 Task: Add the task  Inconsistent formatting of date/time fields to the section Fast Flow in the project XpressTech and add a Due Date to the respective task as 2024/01/02.
Action: Mouse moved to (735, 460)
Screenshot: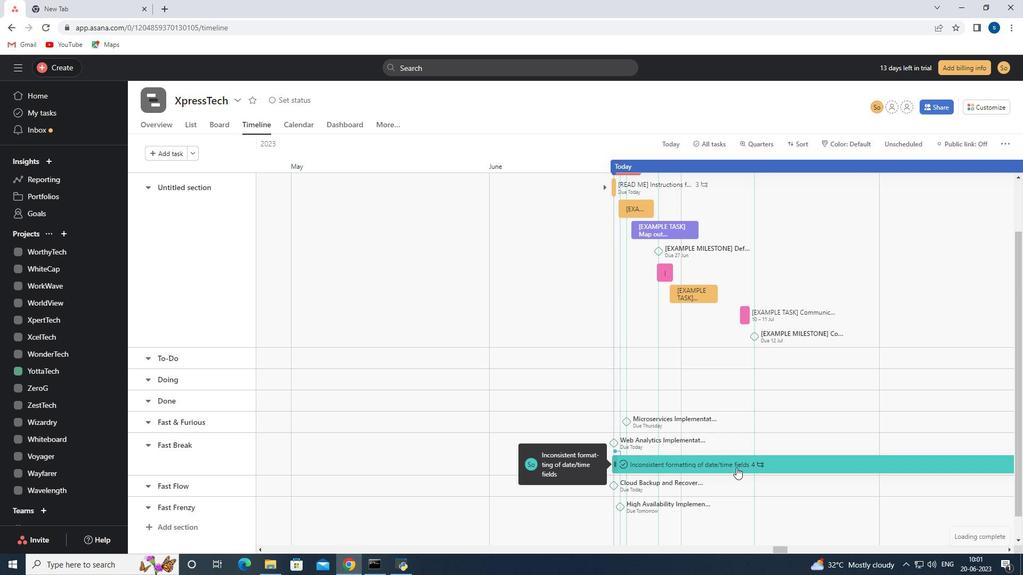 
Action: Mouse pressed left at (735, 460)
Screenshot: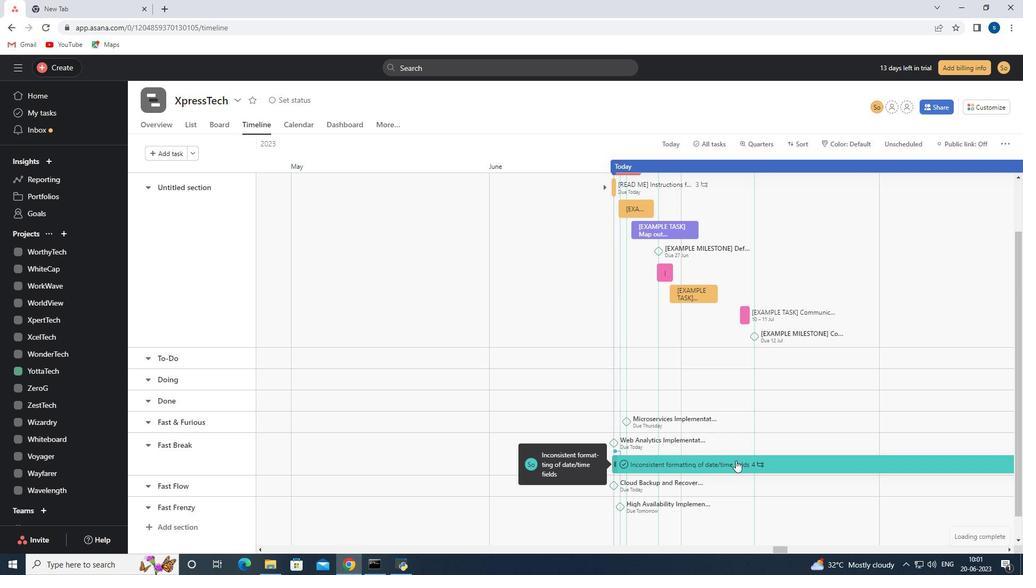 
Action: Mouse moved to (816, 249)
Screenshot: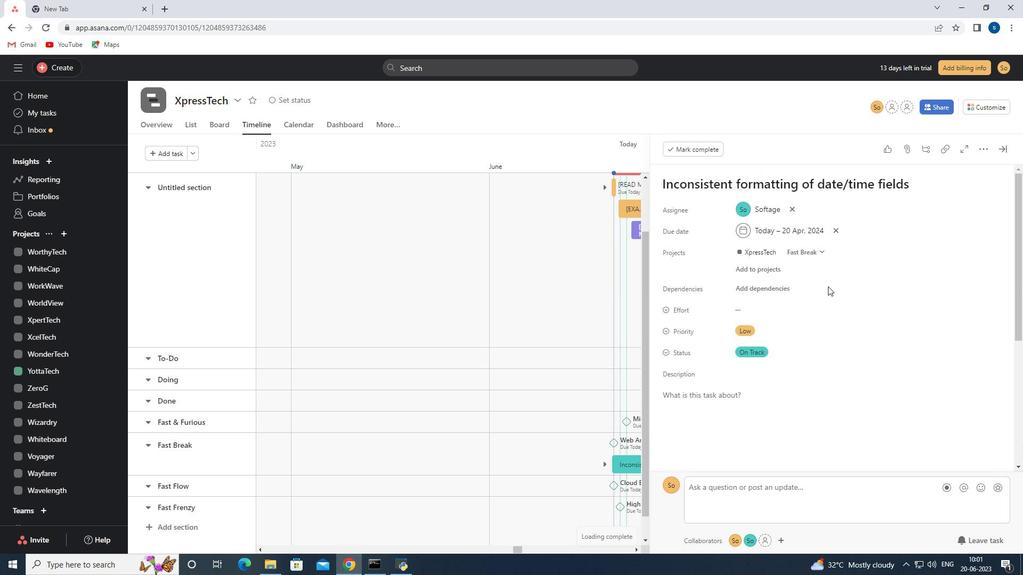 
Action: Mouse pressed left at (816, 249)
Screenshot: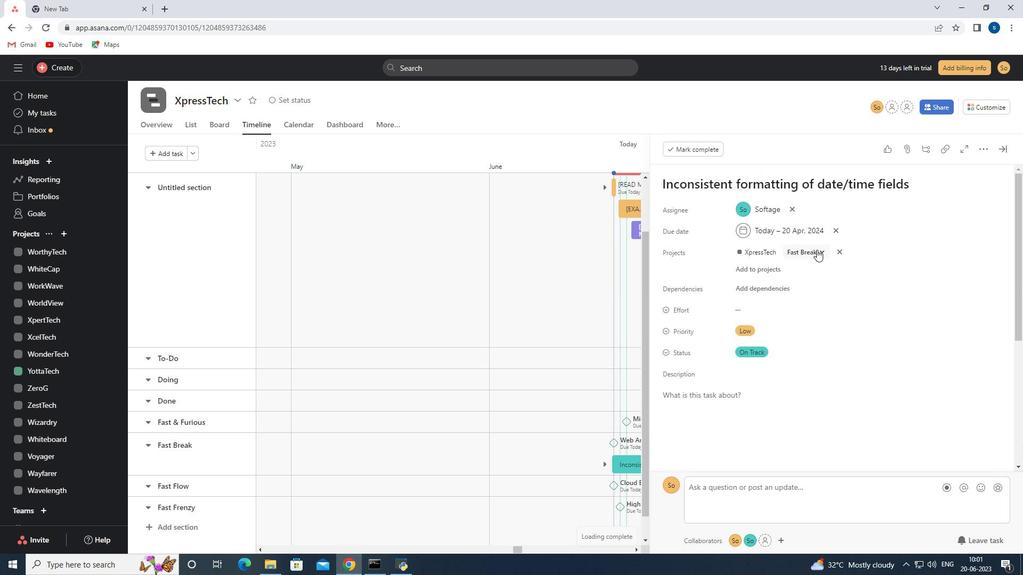
Action: Mouse moved to (787, 398)
Screenshot: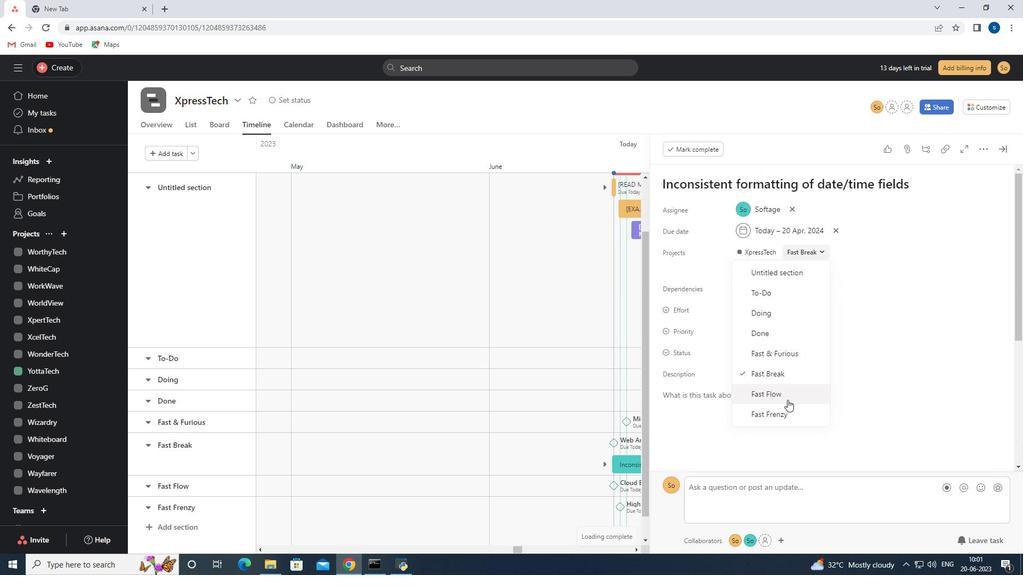 
Action: Mouse pressed left at (787, 398)
Screenshot: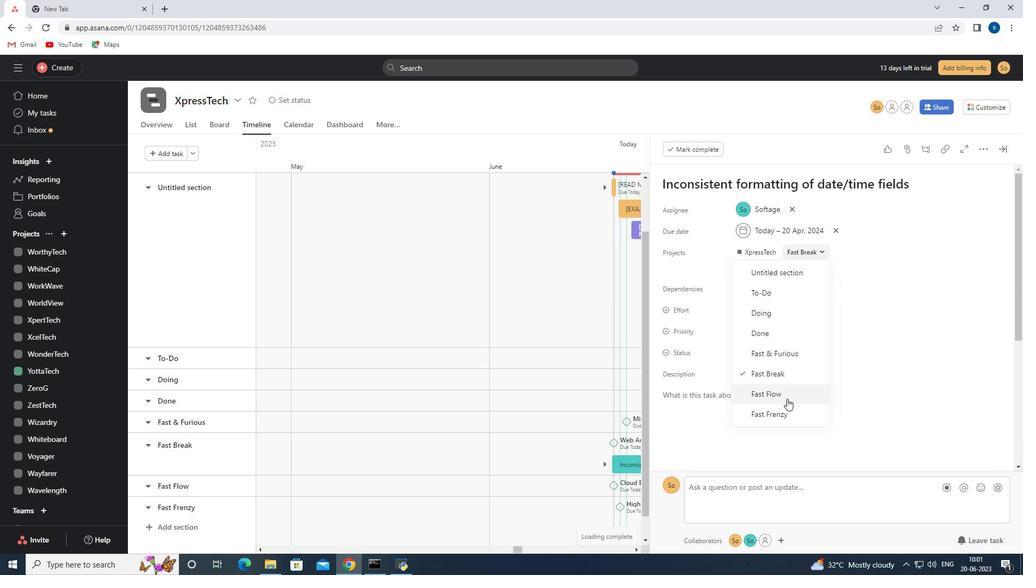 
Action: Mouse moved to (811, 226)
Screenshot: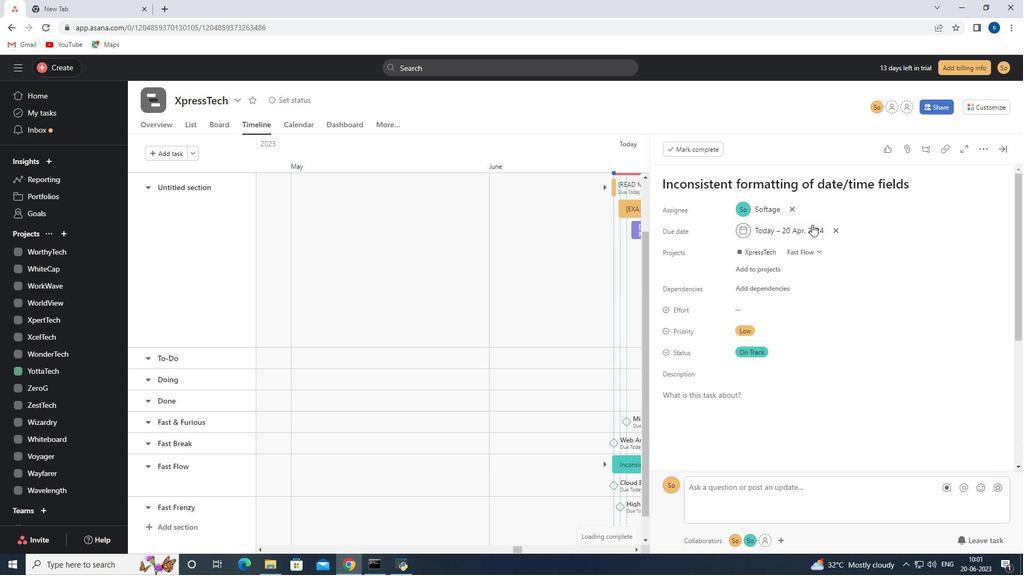 
Action: Mouse pressed left at (811, 226)
Screenshot: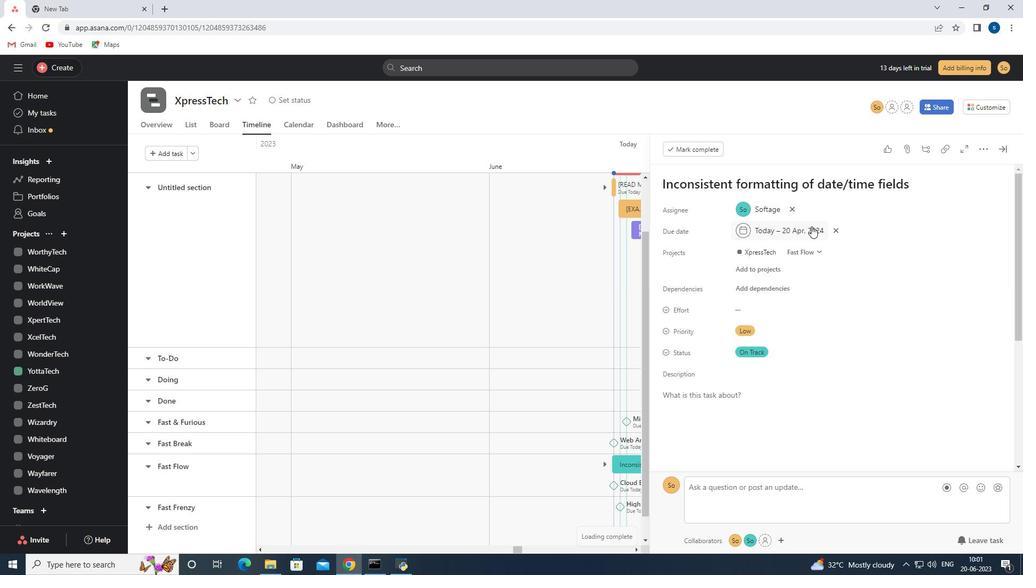 
Action: Mouse moved to (861, 258)
Screenshot: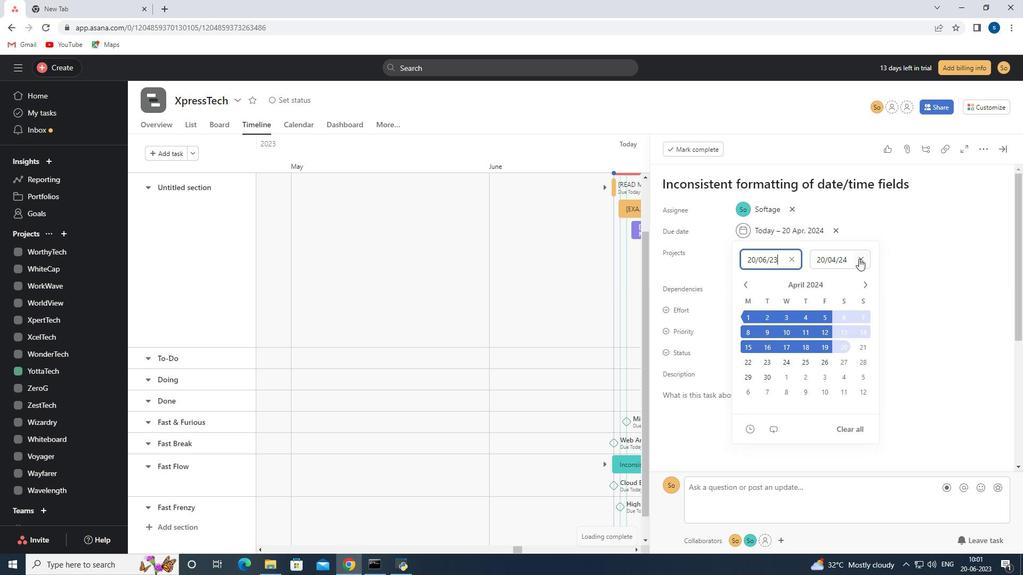 
Action: Mouse pressed left at (861, 258)
Screenshot: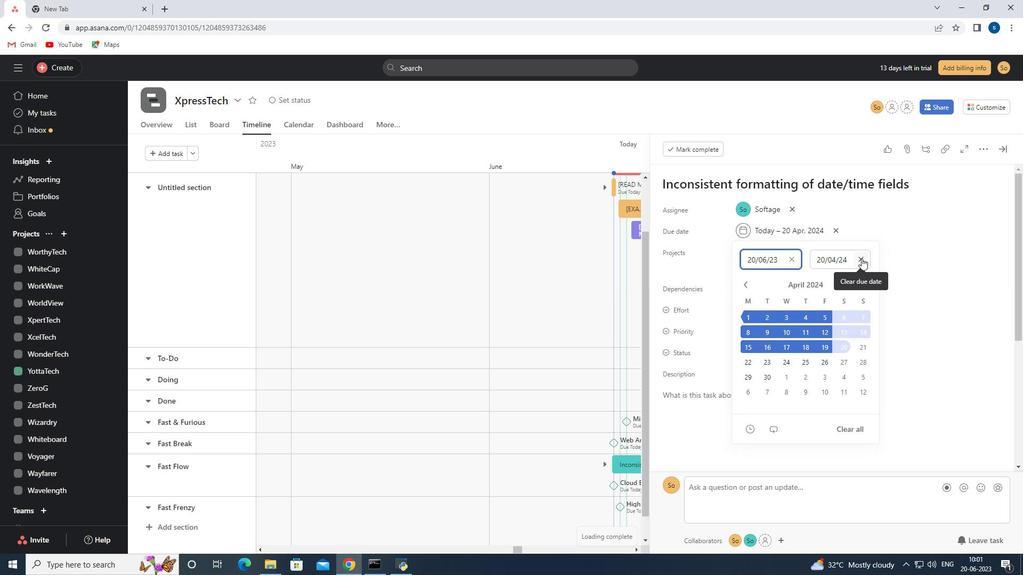 
Action: Mouse moved to (853, 261)
Screenshot: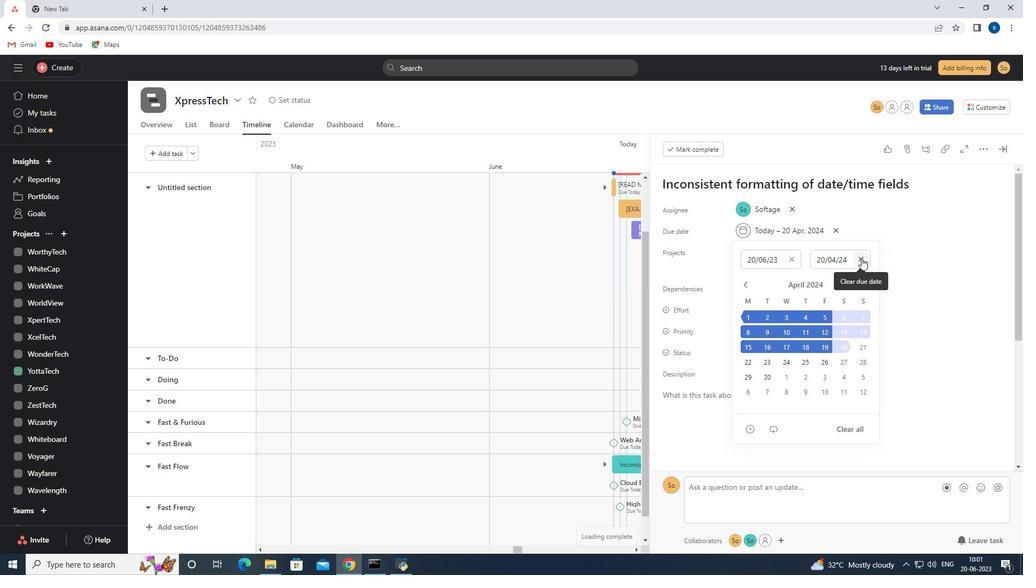 
Action: Key pressed 2024/01/02
Screenshot: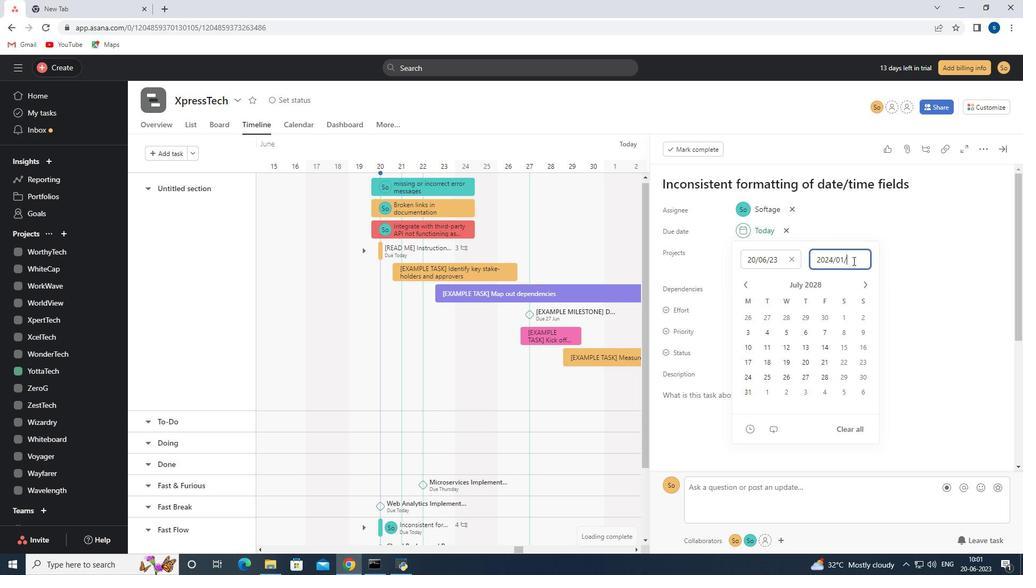 
Action: Mouse moved to (926, 268)
Screenshot: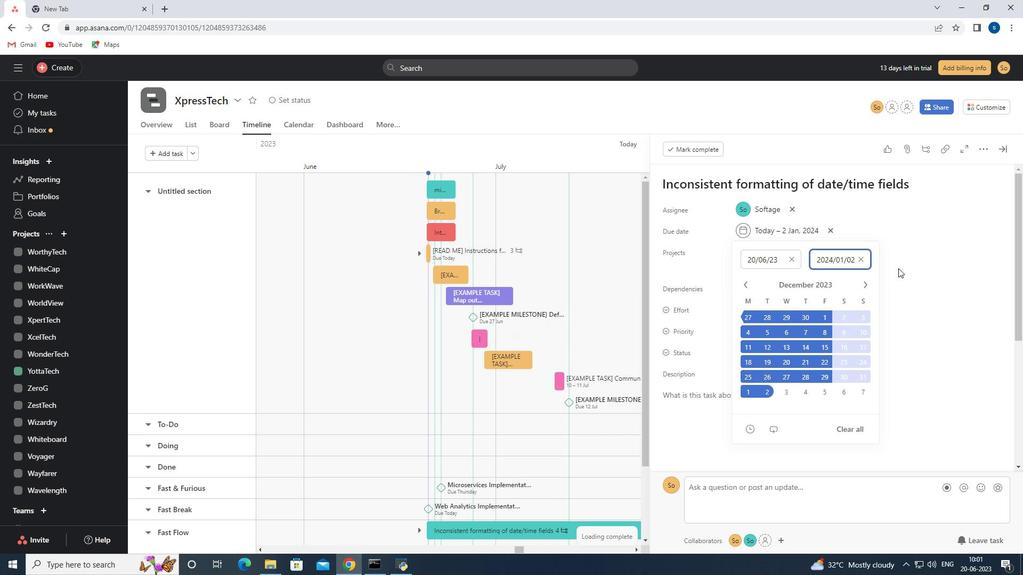 
Action: Key pressed <Key.enter>
Screenshot: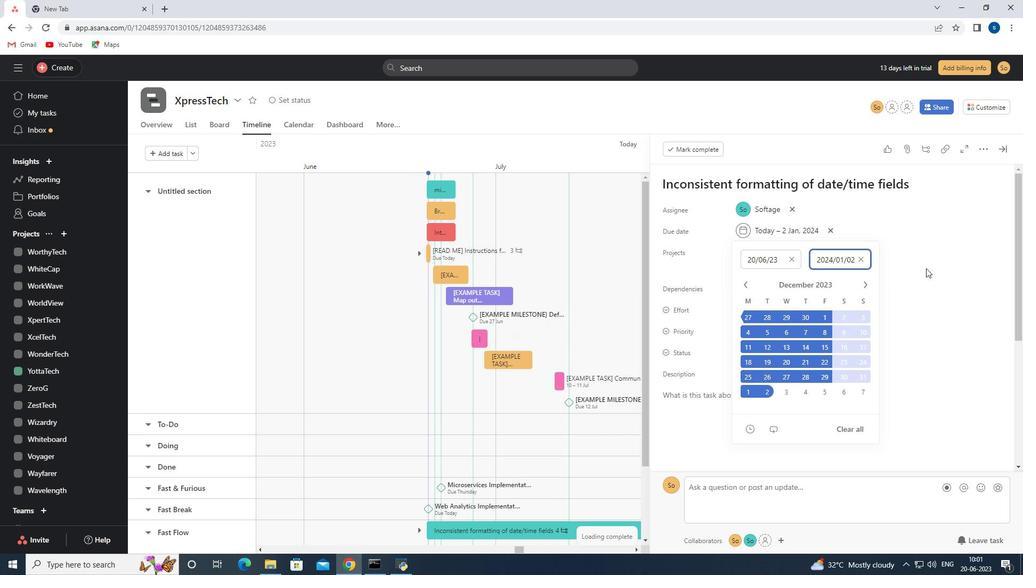 
Action: Mouse moved to (1008, 146)
Screenshot: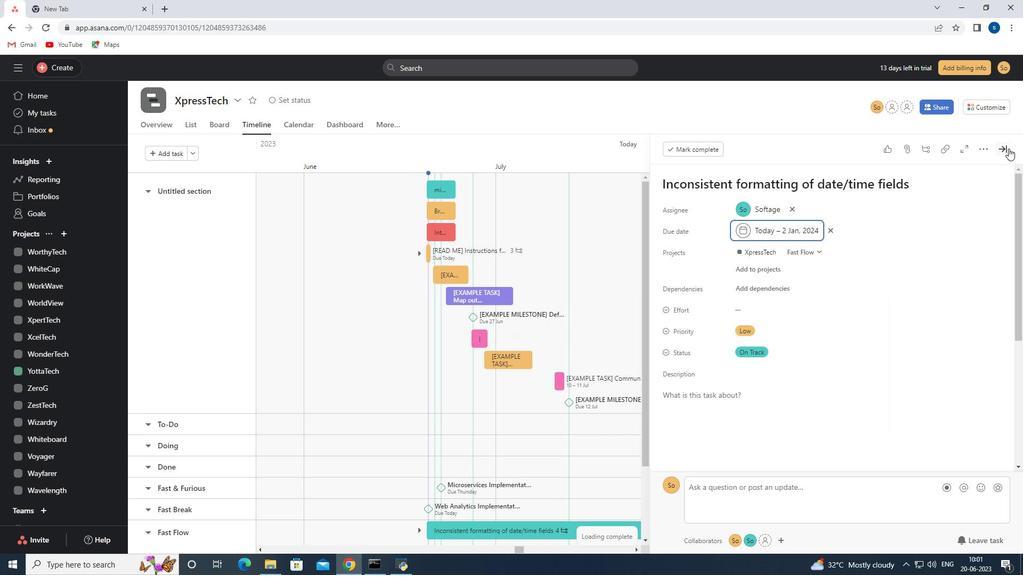 
Action: Mouse pressed left at (1008, 146)
Screenshot: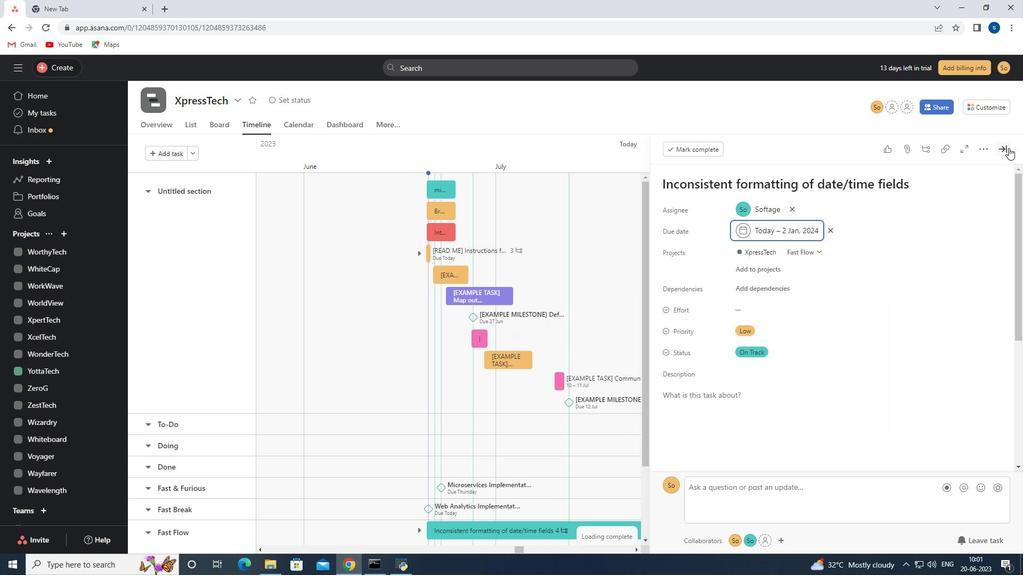 
Action: Mouse moved to (618, 273)
Screenshot: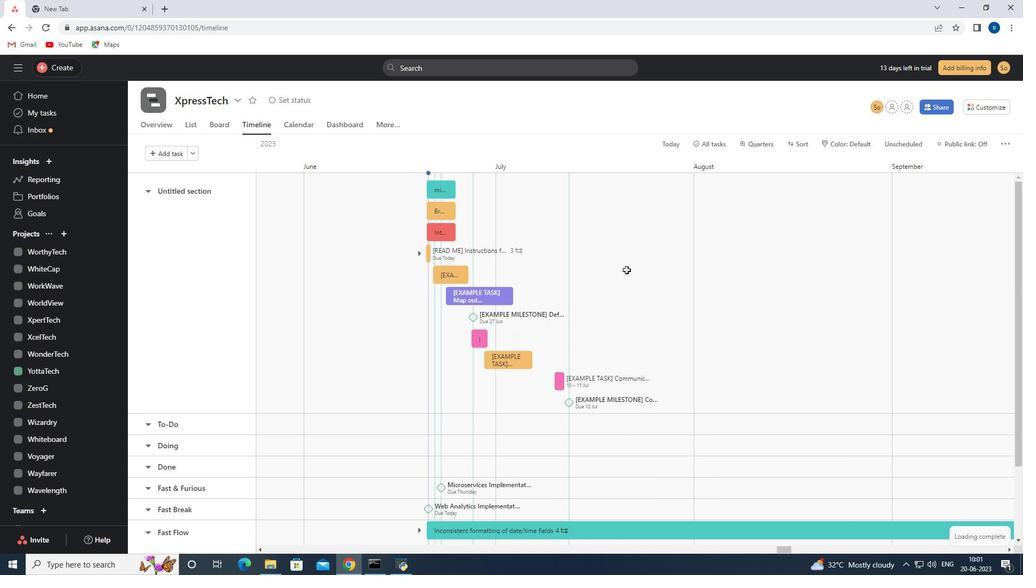 
